 Task: Check the percentage active listings of stainless steel appliances in the last 1 year.
Action: Mouse moved to (1043, 250)
Screenshot: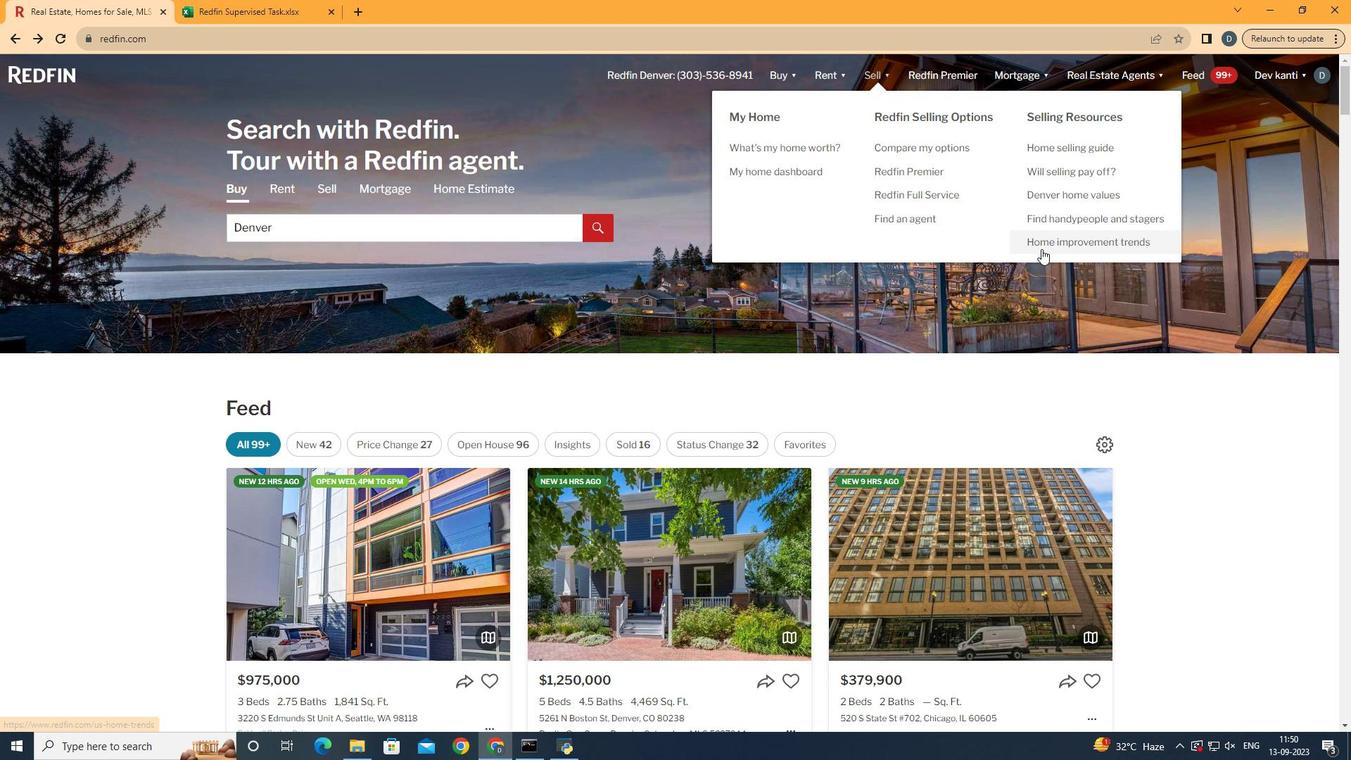 
Action: Mouse pressed left at (1043, 250)
Screenshot: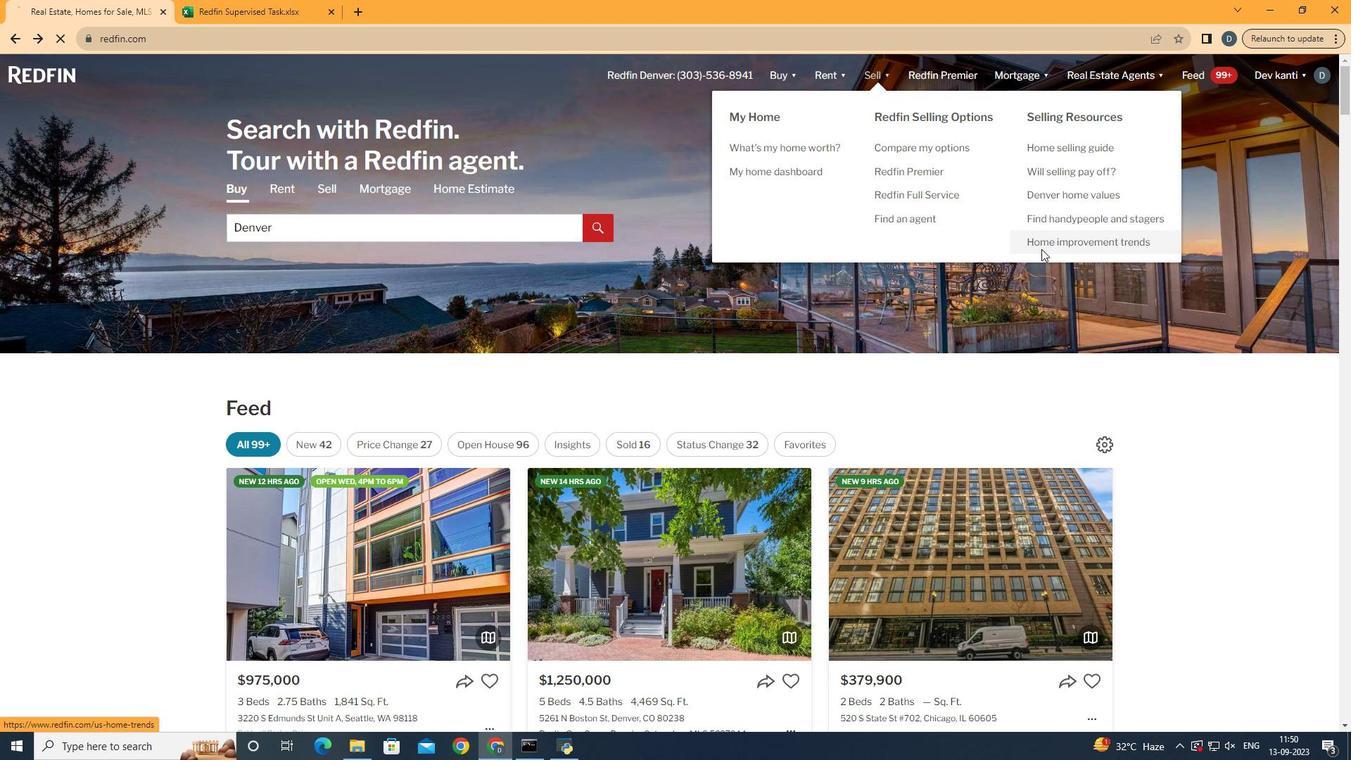 
Action: Mouse moved to (339, 263)
Screenshot: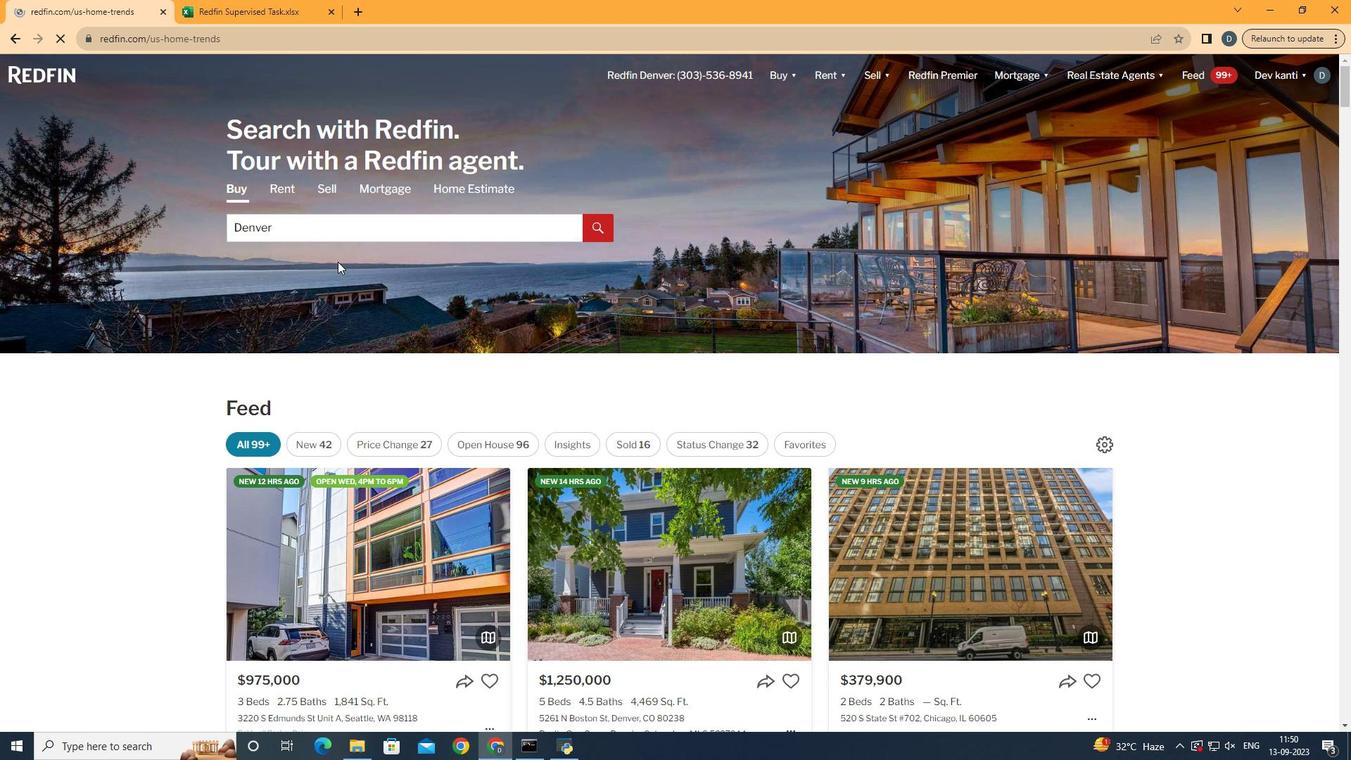 
Action: Mouse pressed left at (339, 263)
Screenshot: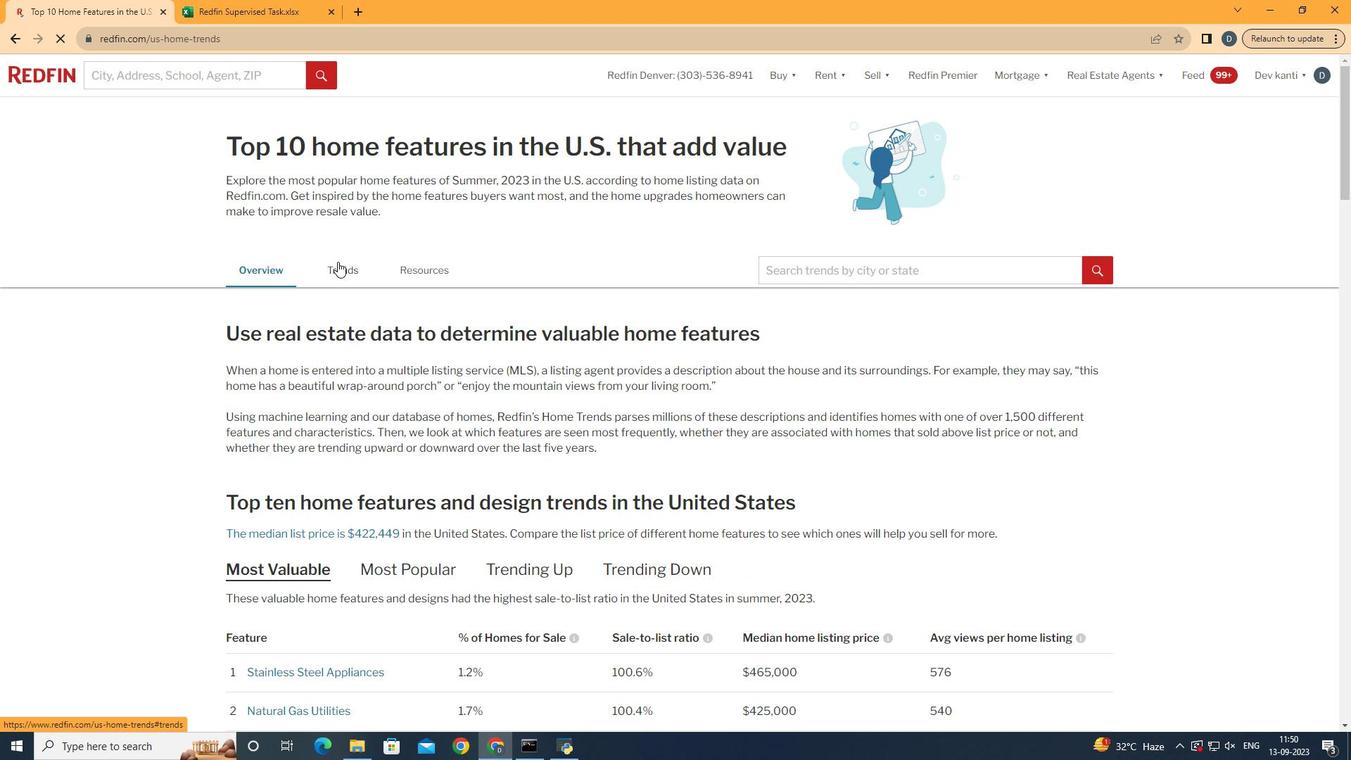 
Action: Mouse moved to (382, 355)
Screenshot: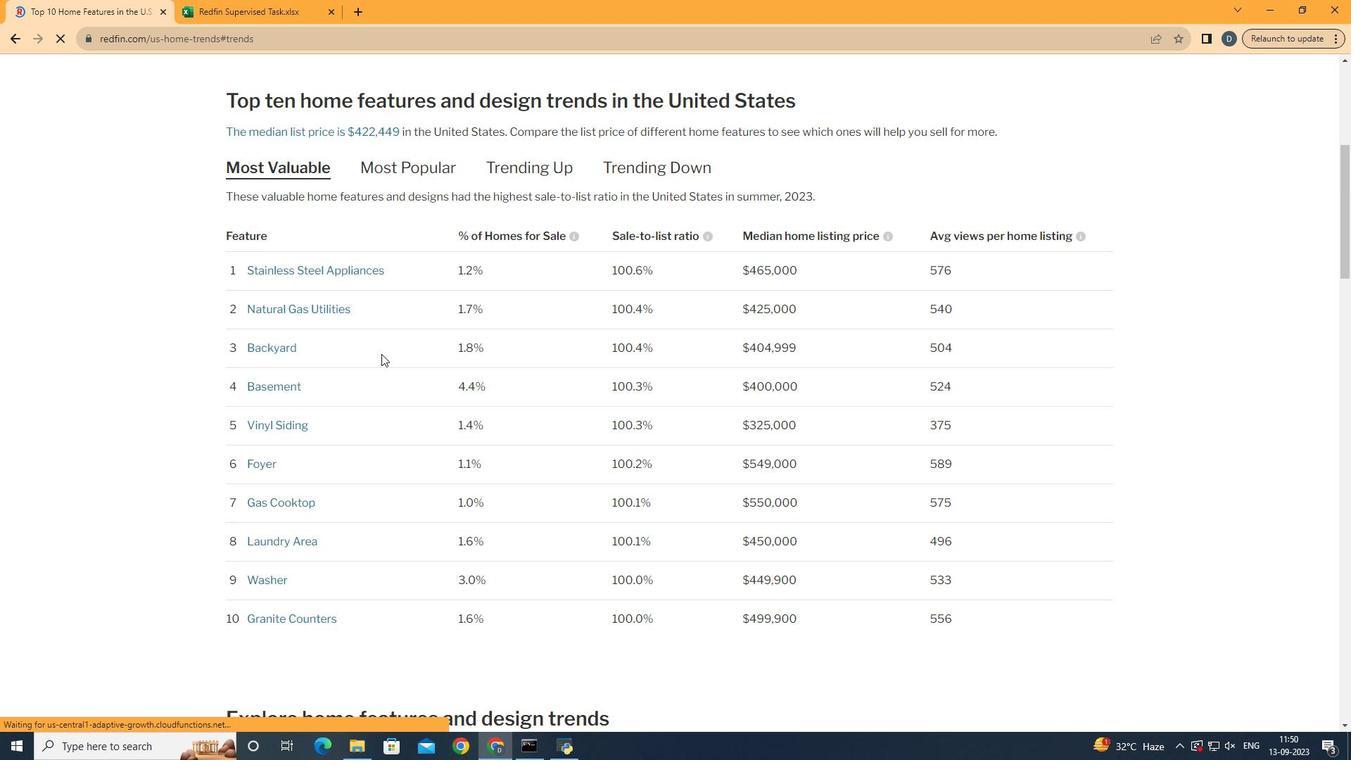 
Action: Mouse scrolled (382, 354) with delta (0, 0)
Screenshot: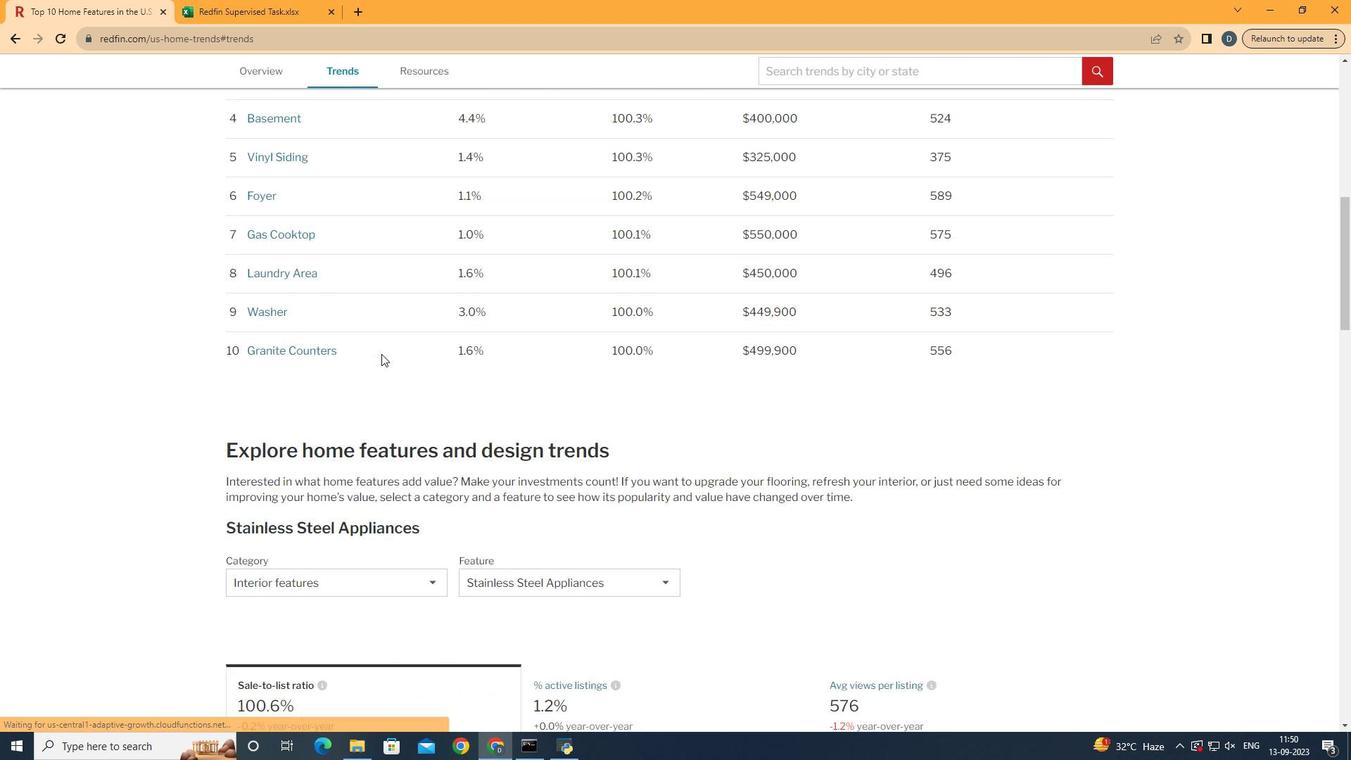 
Action: Mouse scrolled (382, 354) with delta (0, 0)
Screenshot: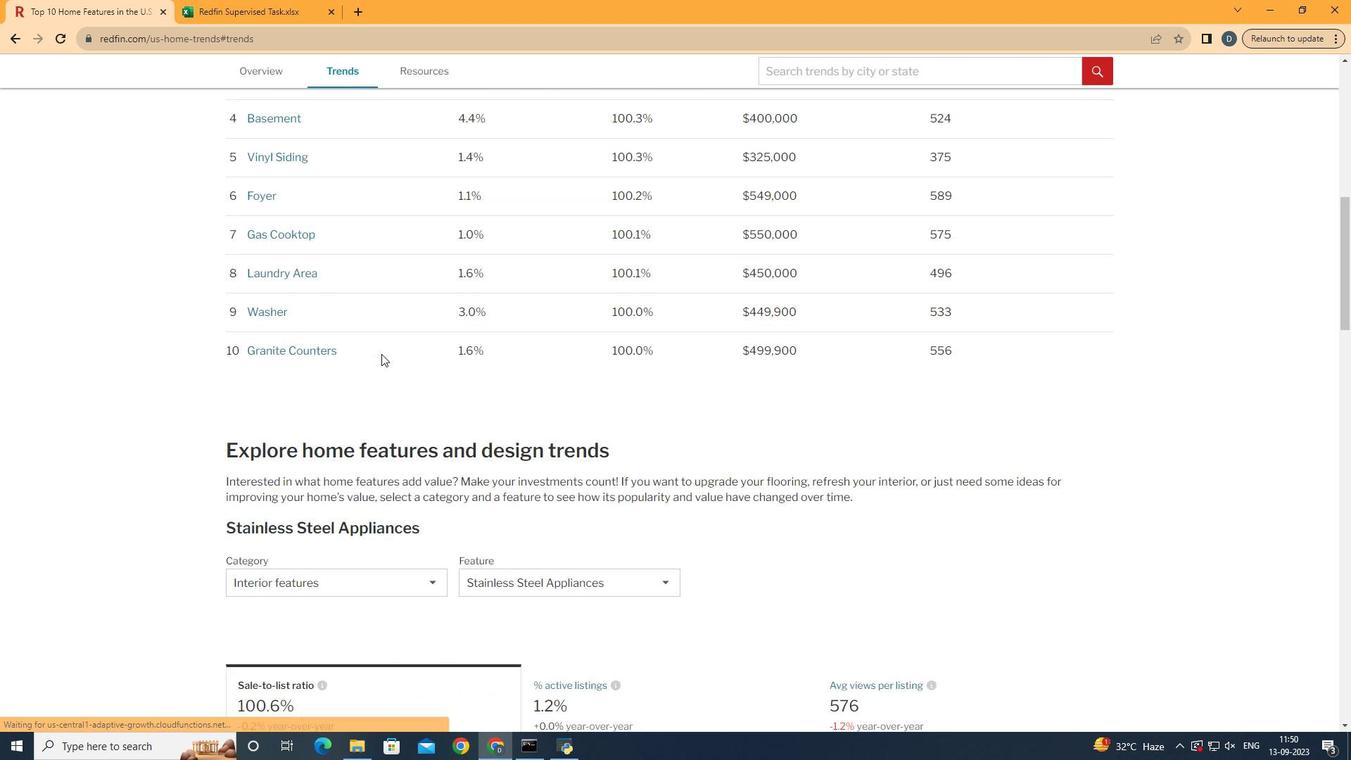 
Action: Mouse scrolled (382, 354) with delta (0, 0)
Screenshot: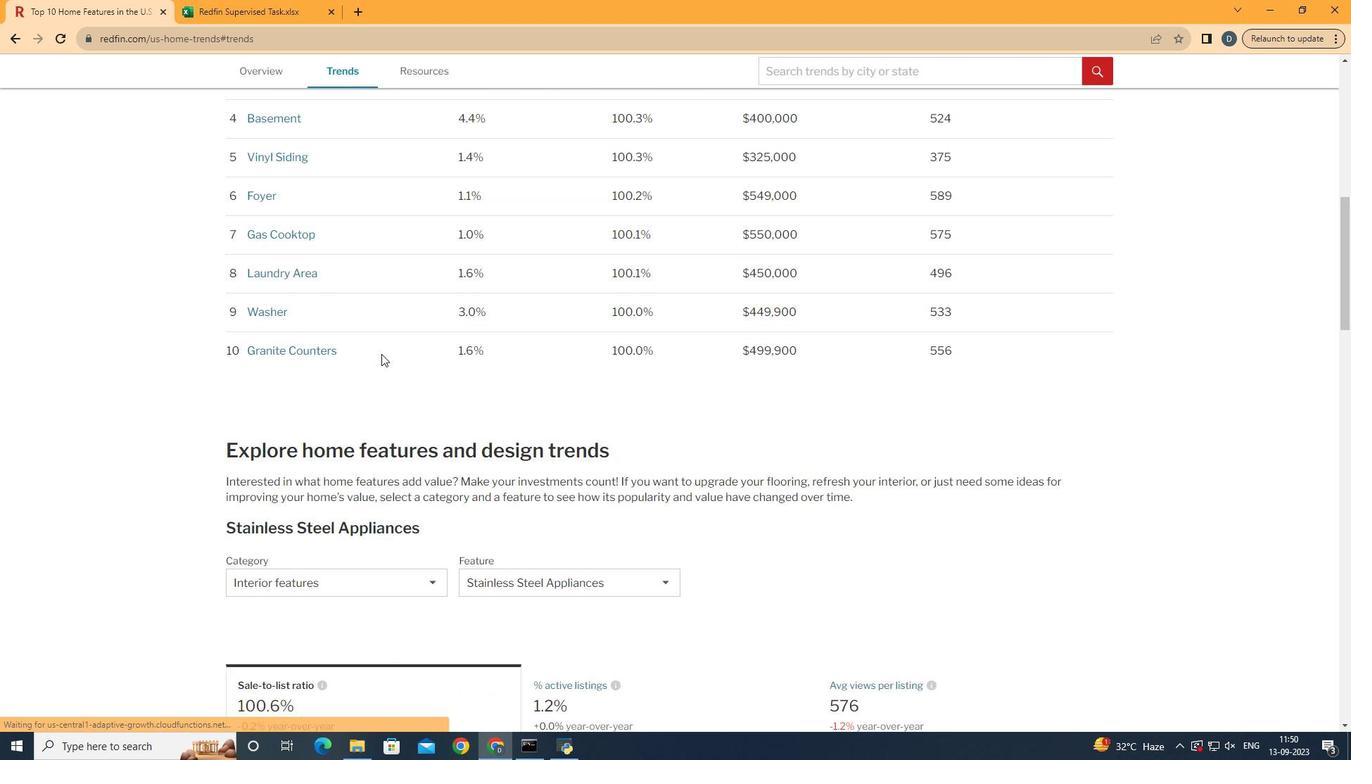 
Action: Mouse scrolled (382, 354) with delta (0, 0)
Screenshot: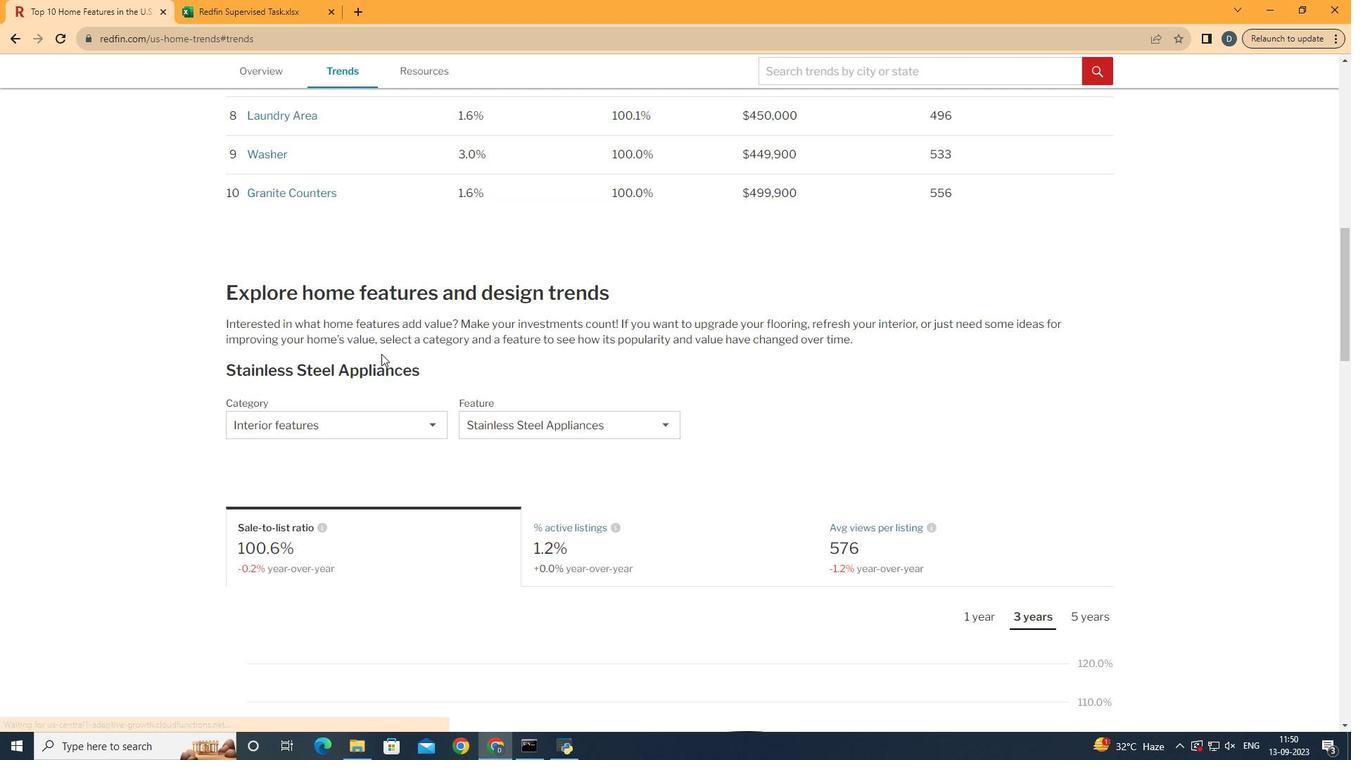 
Action: Mouse scrolled (382, 354) with delta (0, 0)
Screenshot: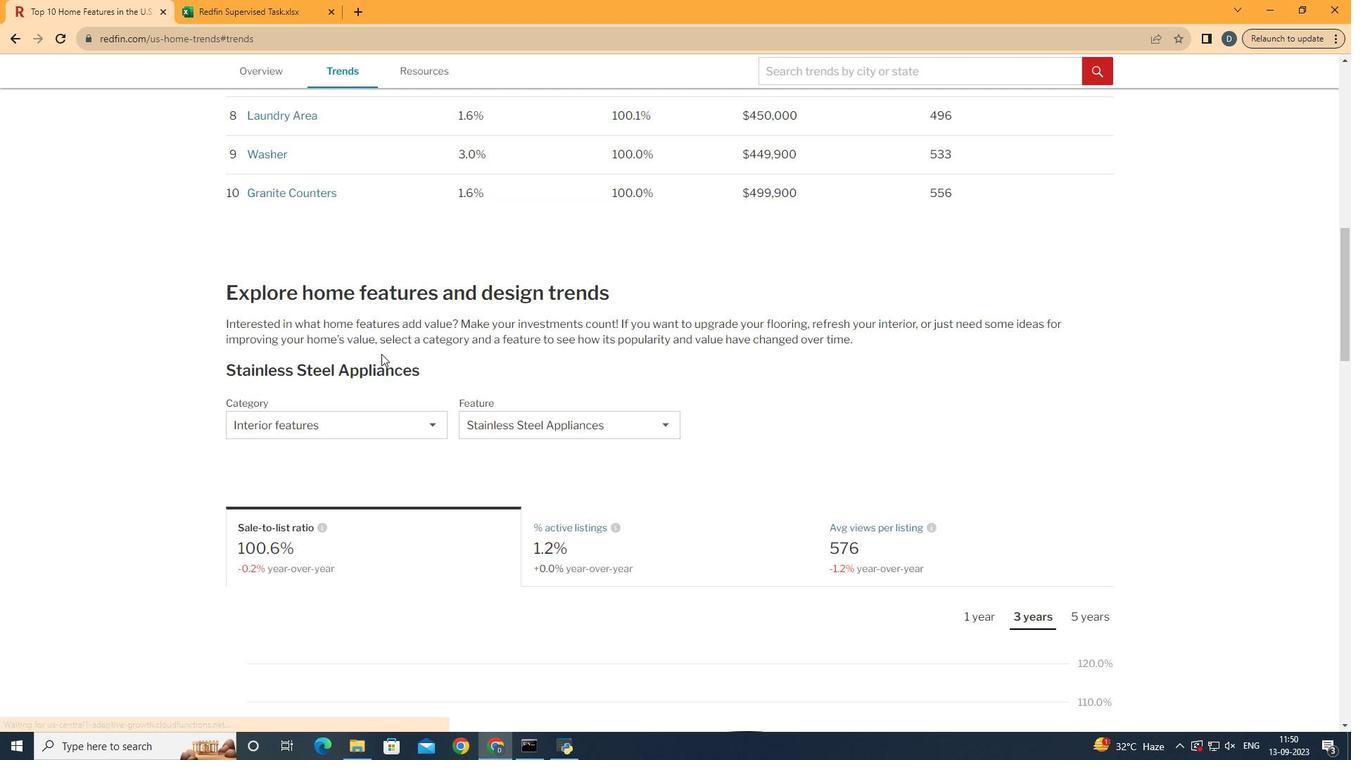 
Action: Mouse scrolled (382, 354) with delta (0, 0)
Screenshot: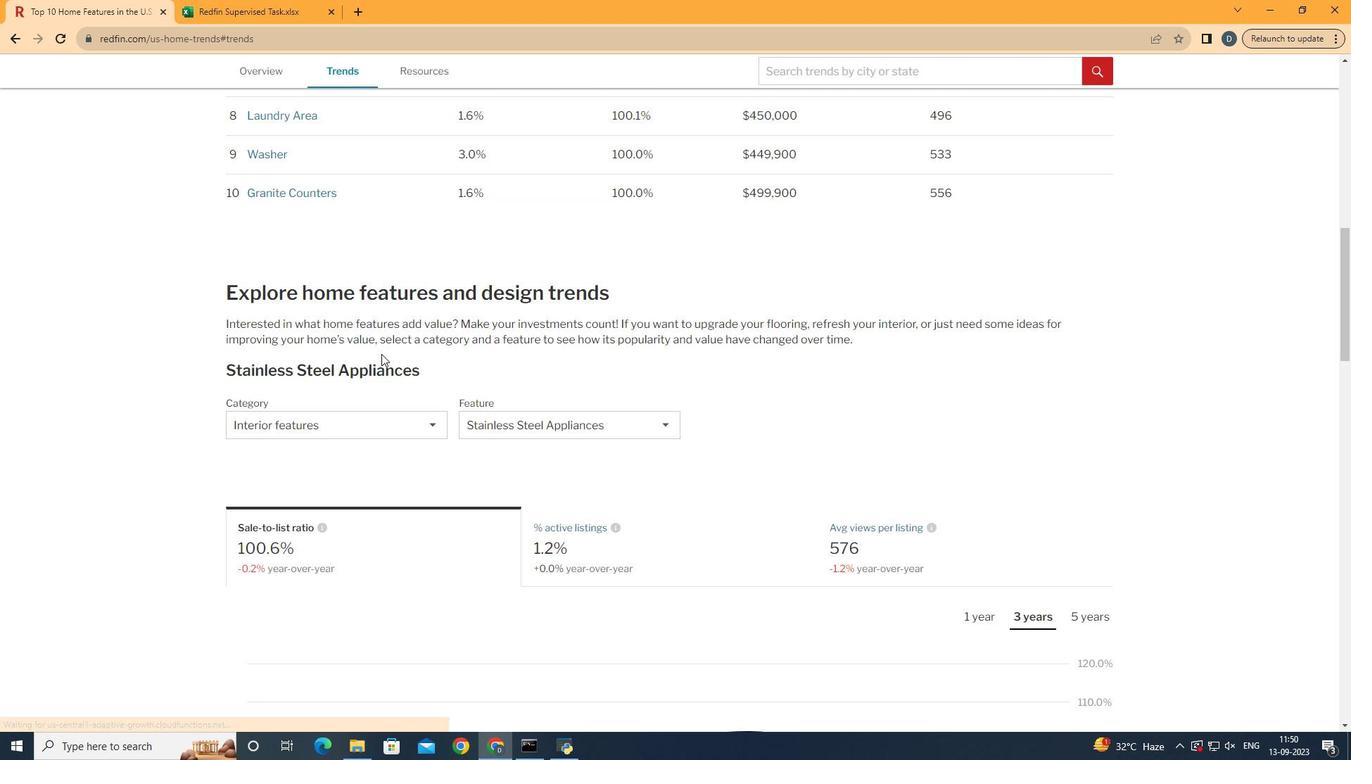 
Action: Mouse scrolled (382, 354) with delta (0, 0)
Screenshot: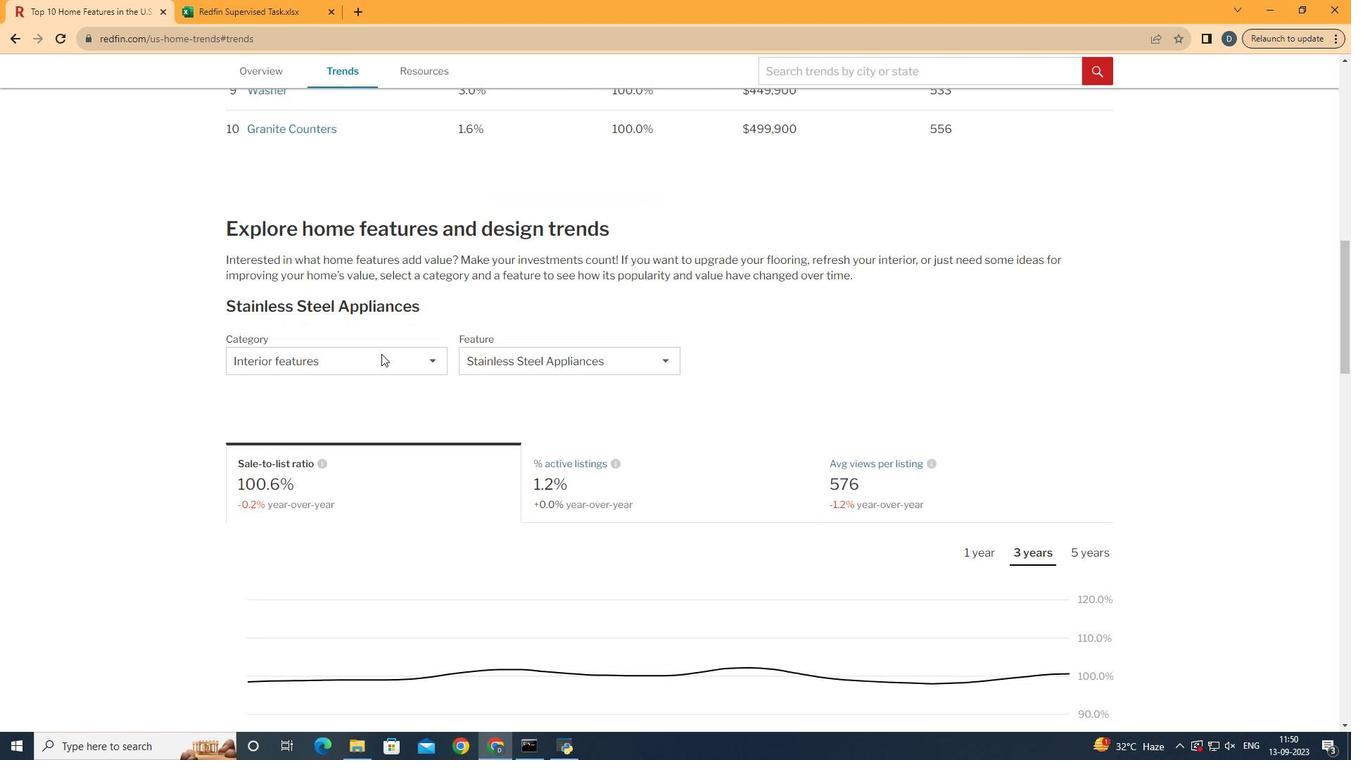 
Action: Mouse moved to (383, 355)
Screenshot: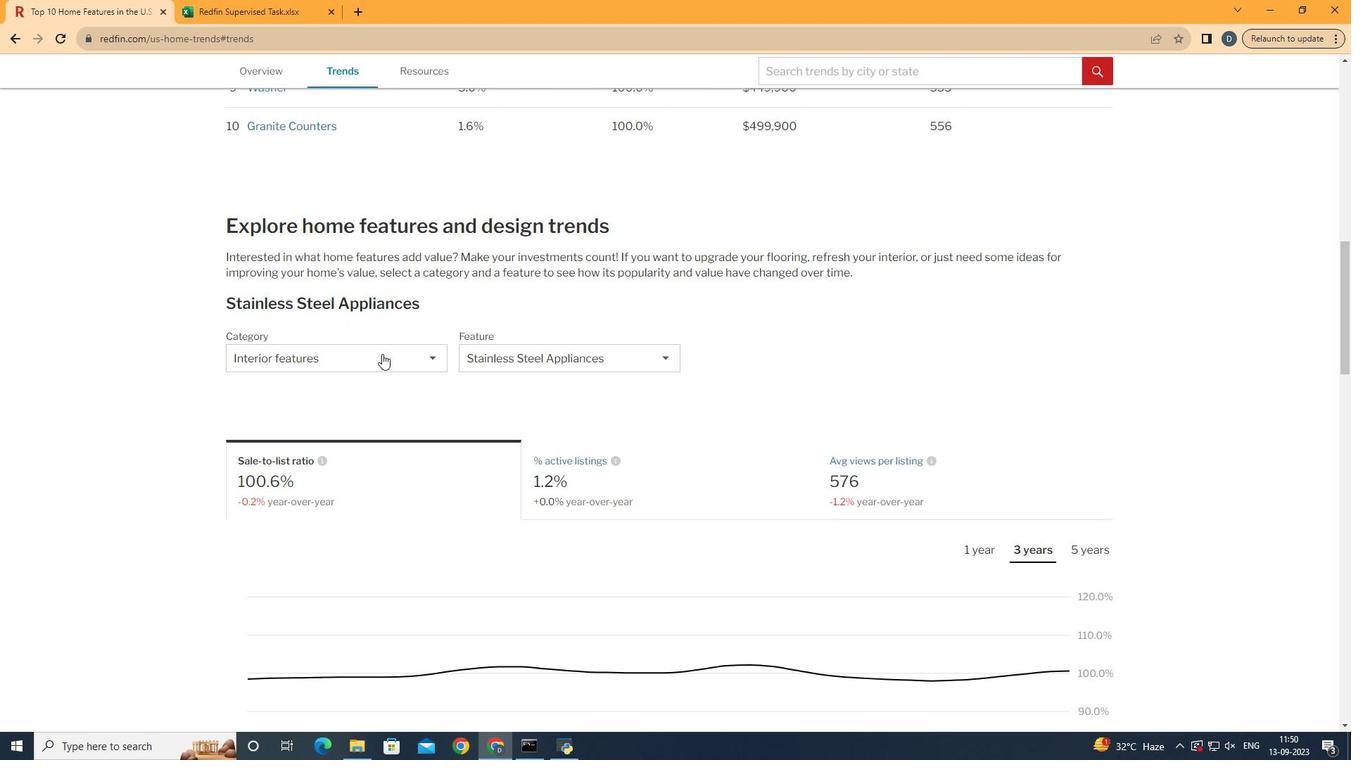 
Action: Mouse pressed left at (383, 355)
Screenshot: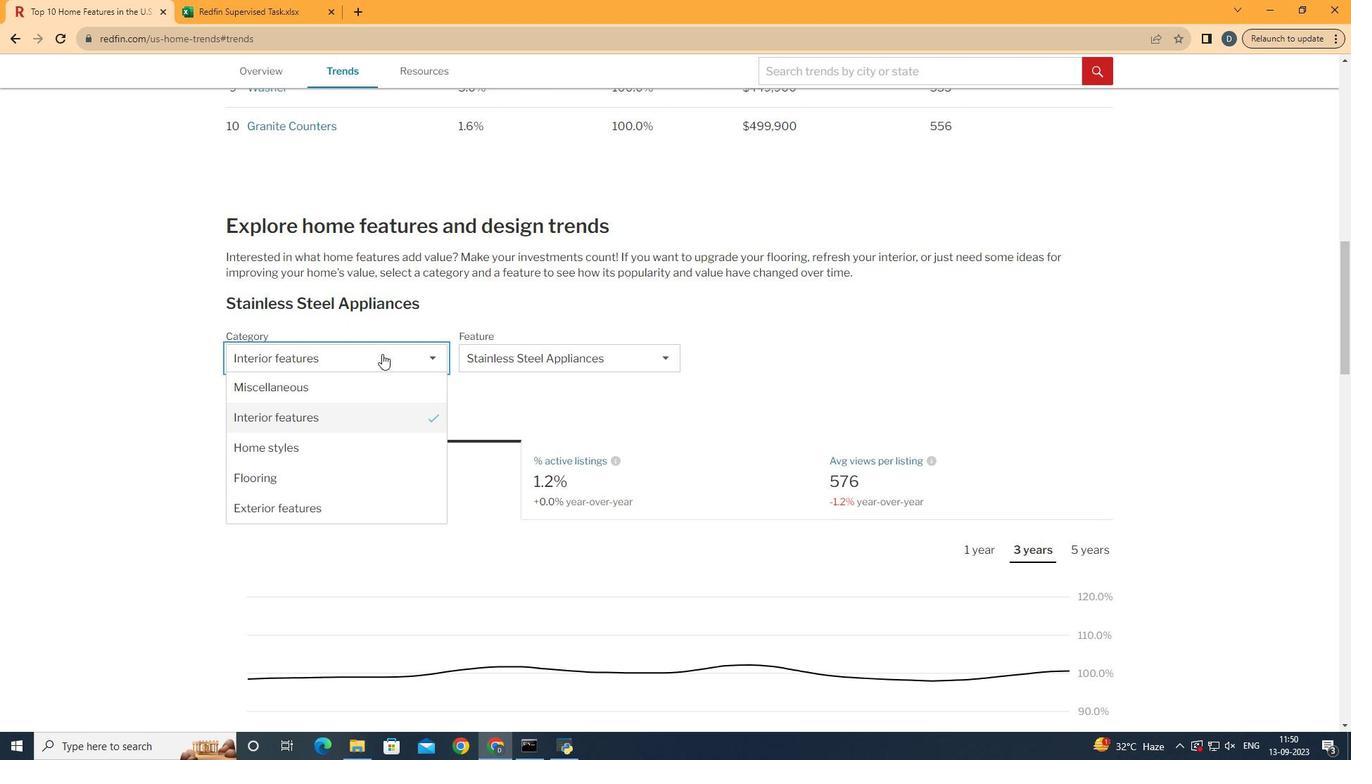 
Action: Mouse moved to (378, 417)
Screenshot: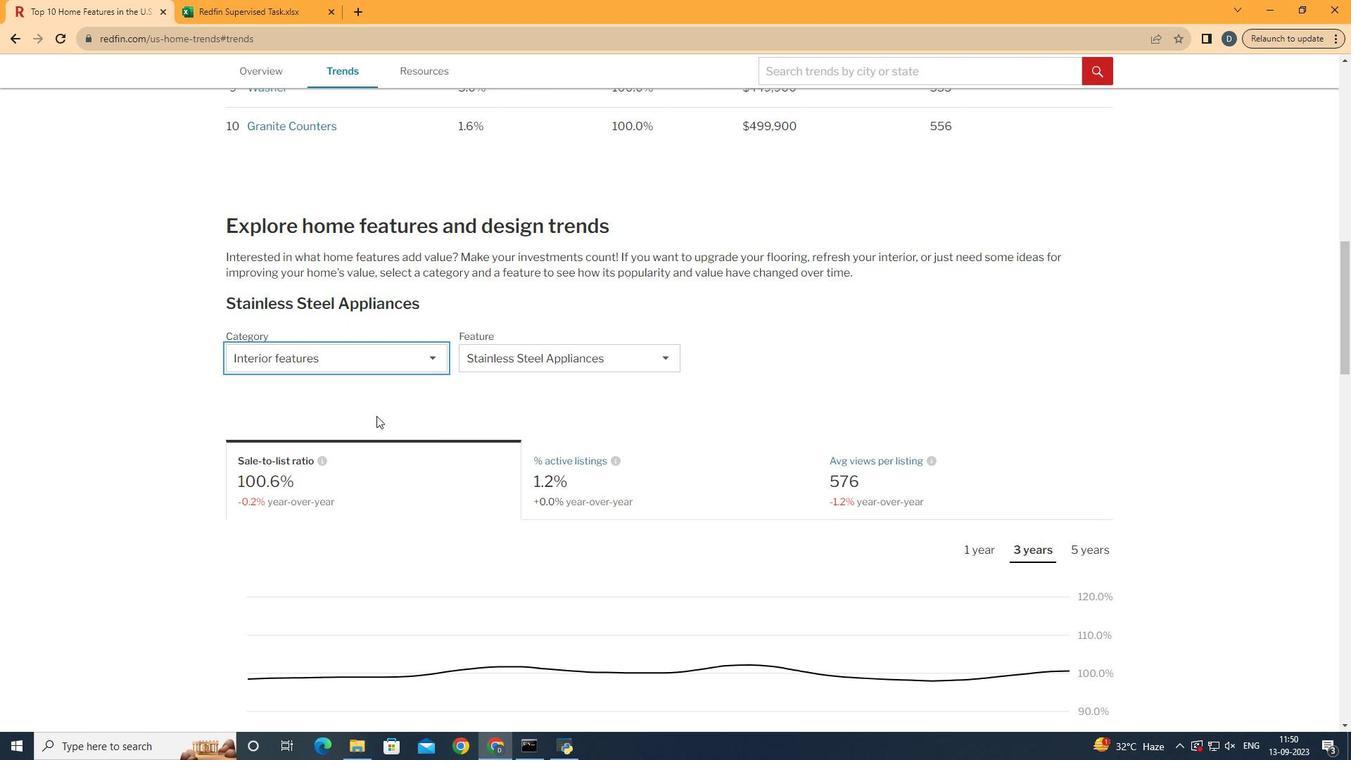 
Action: Mouse pressed left at (378, 417)
Screenshot: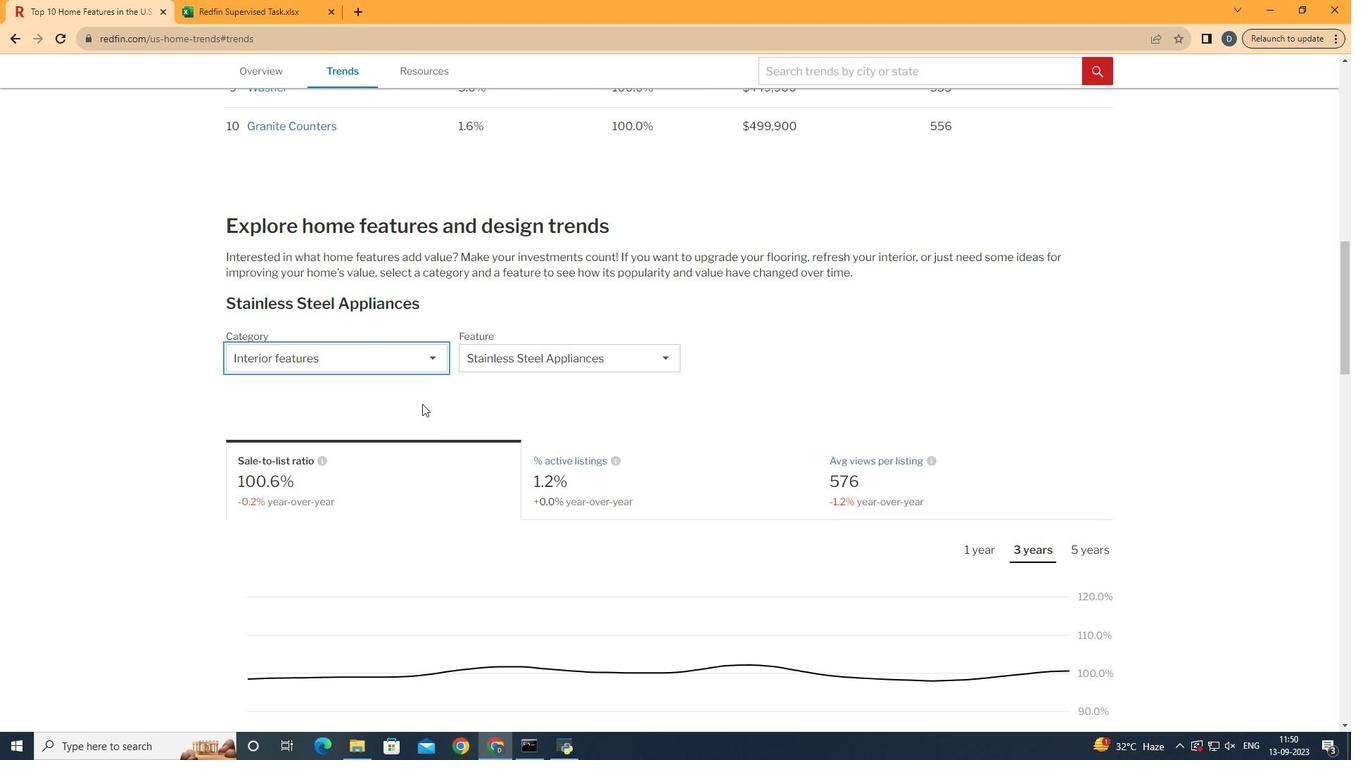 
Action: Mouse moved to (532, 361)
Screenshot: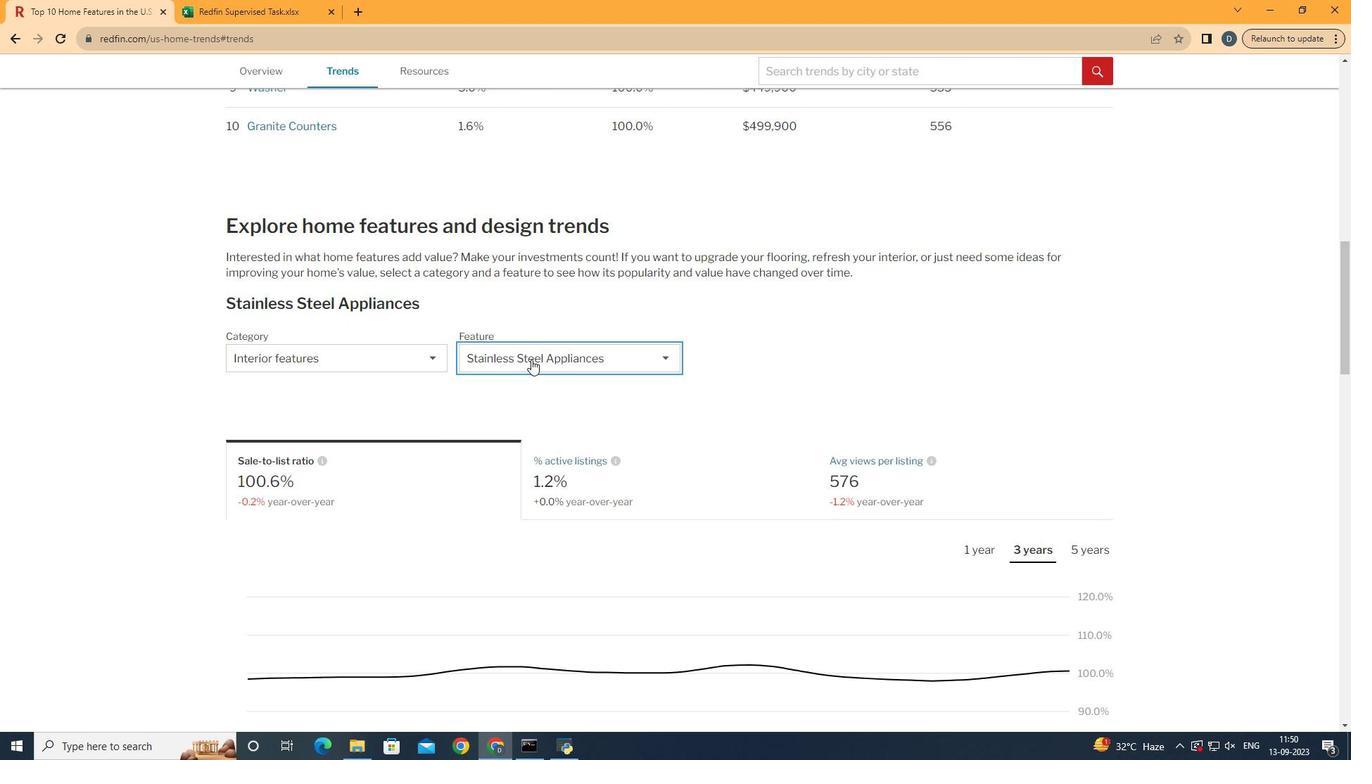 
Action: Mouse pressed left at (532, 361)
Screenshot: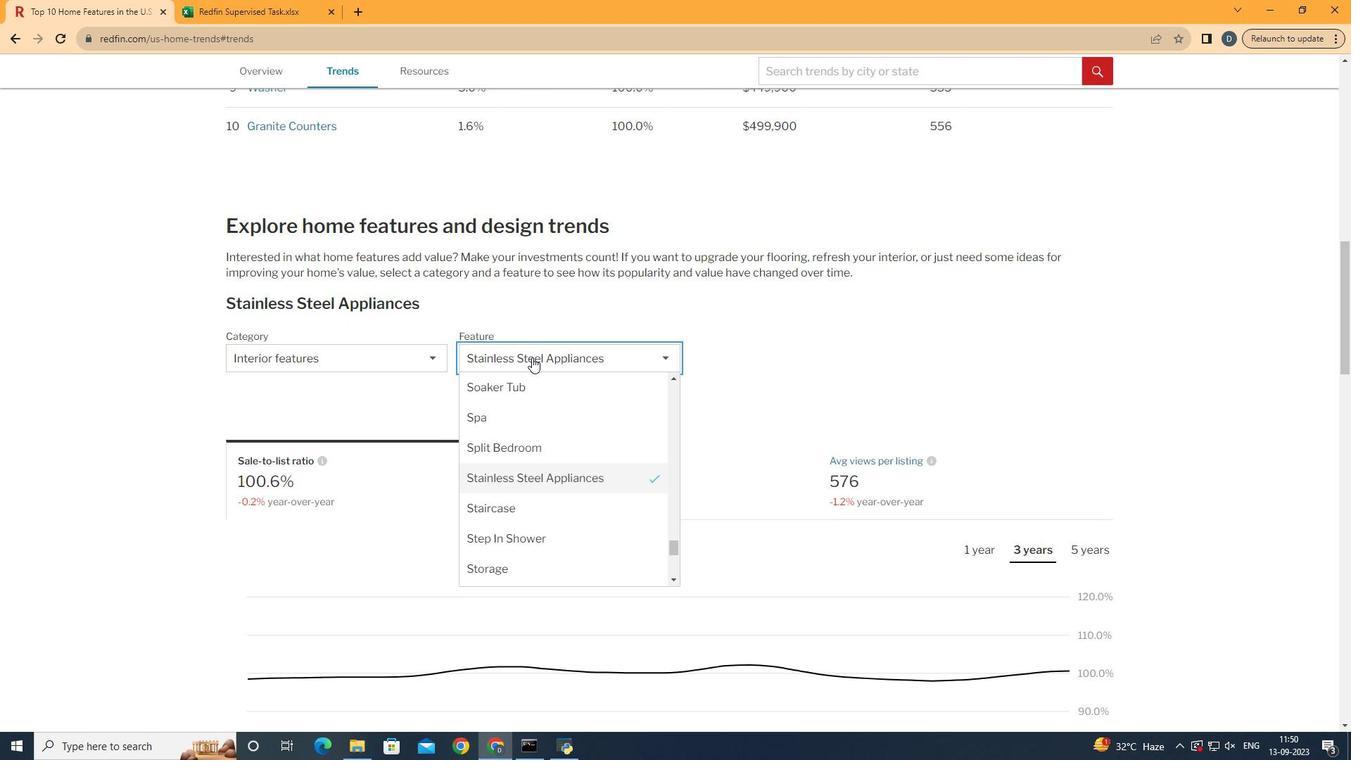 
Action: Mouse moved to (583, 490)
Screenshot: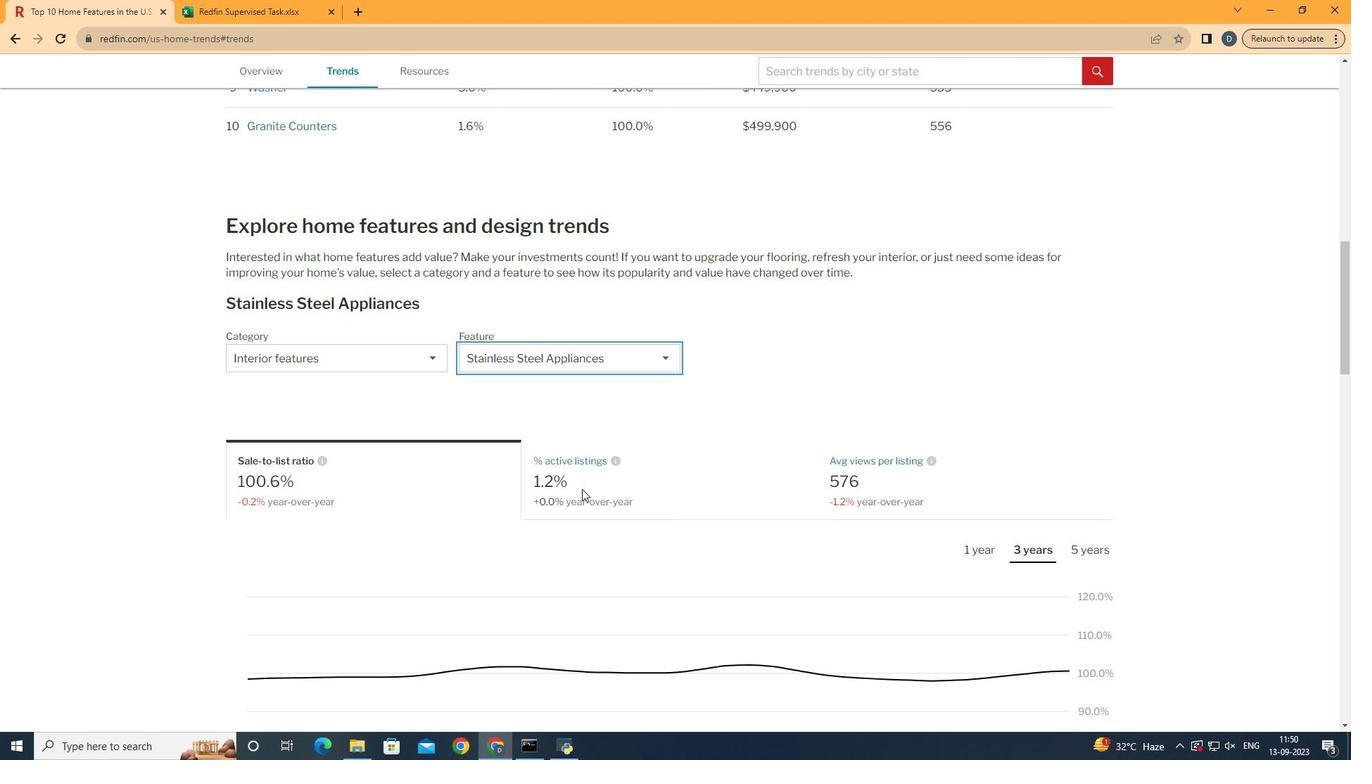 
Action: Mouse pressed left at (583, 490)
Screenshot: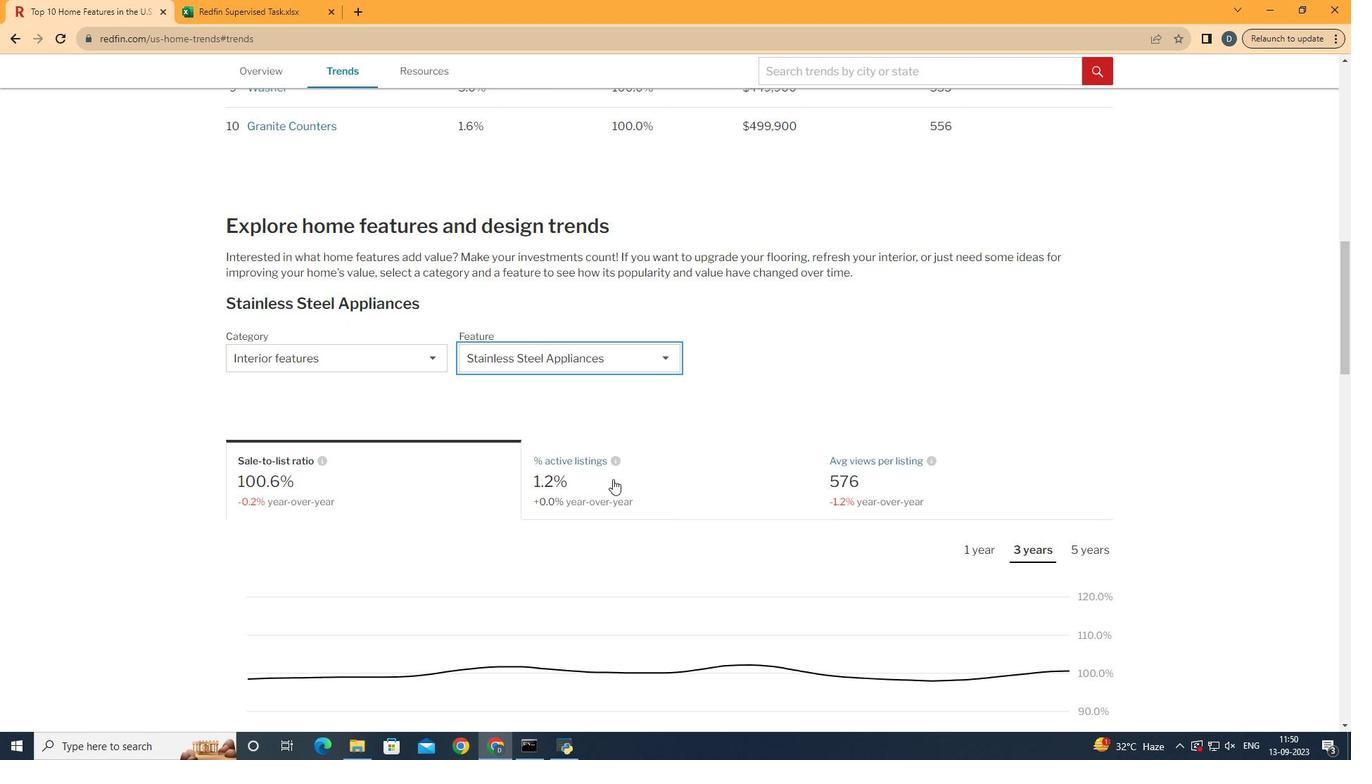 
Action: Mouse moved to (852, 382)
Screenshot: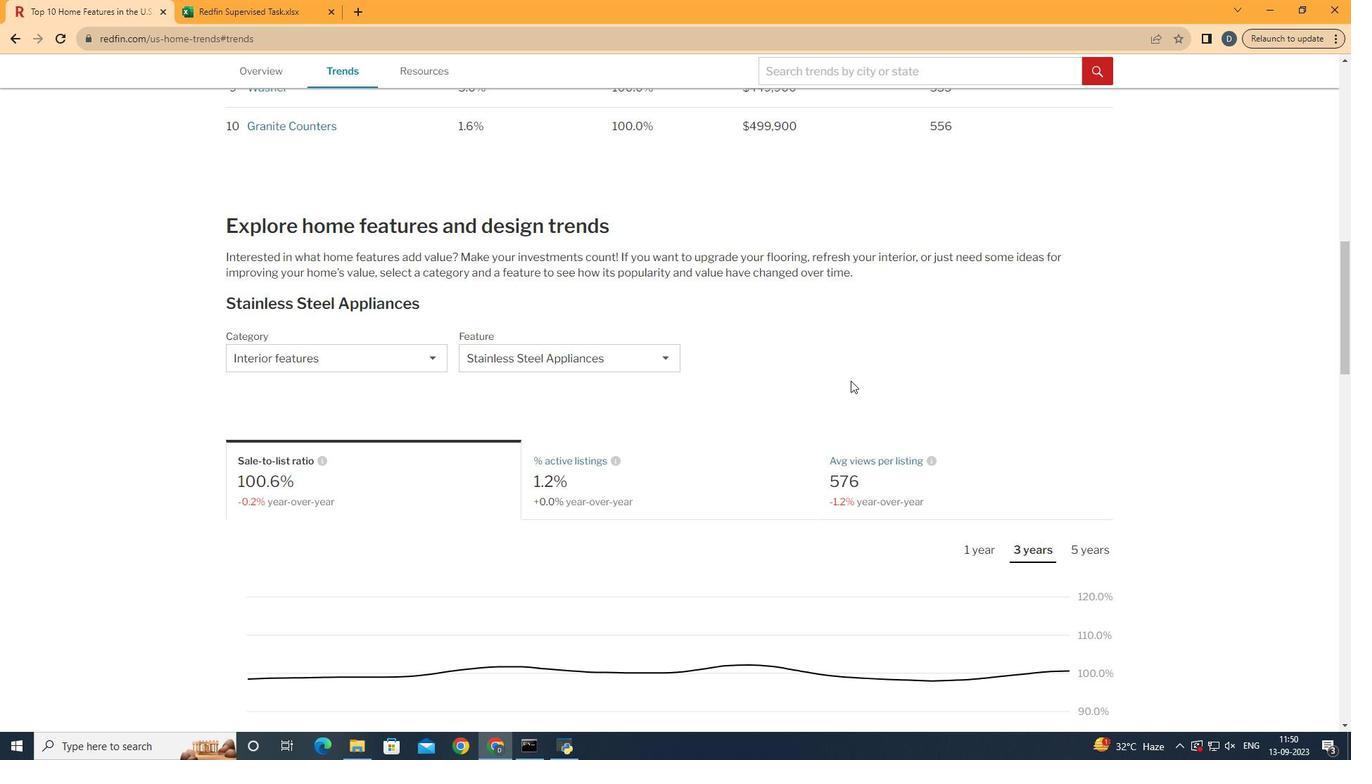 
Action: Mouse pressed left at (852, 382)
Screenshot: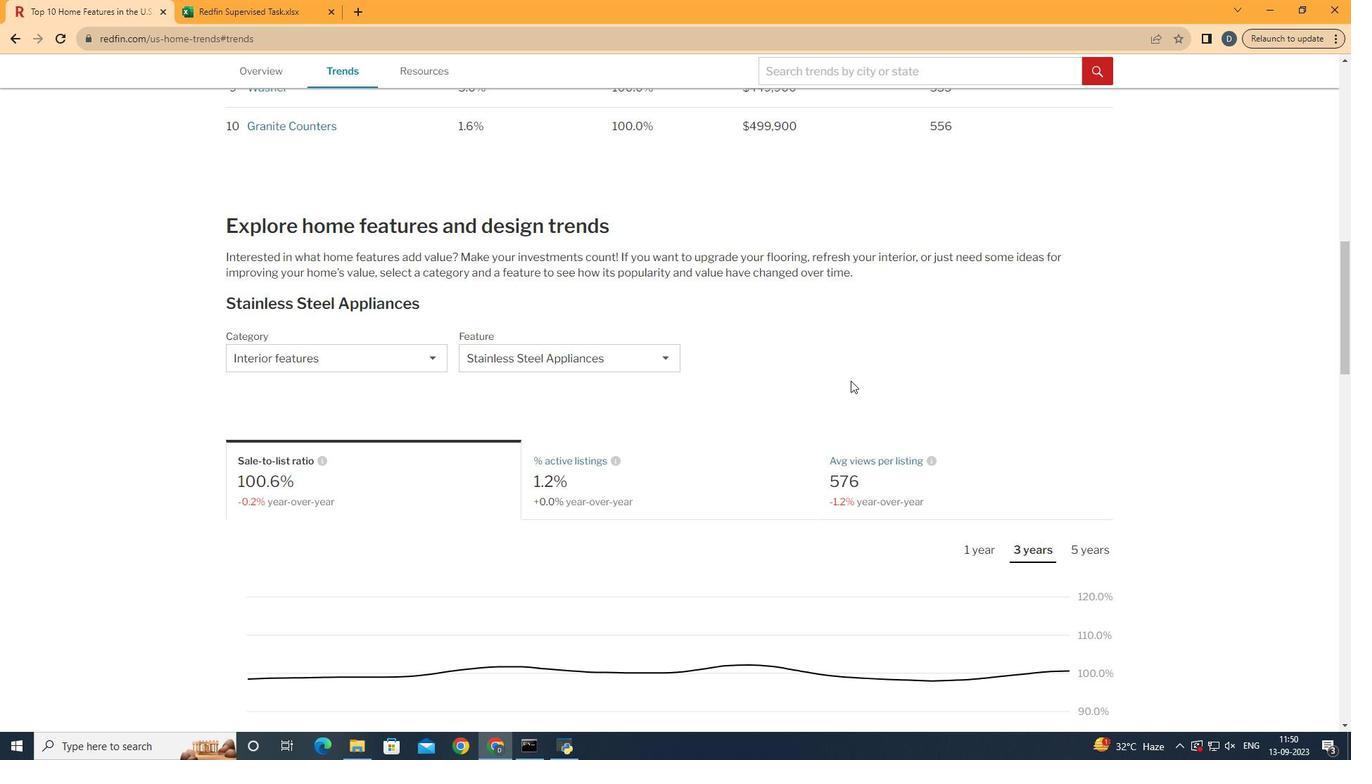 
Action: Mouse moved to (862, 378)
Screenshot: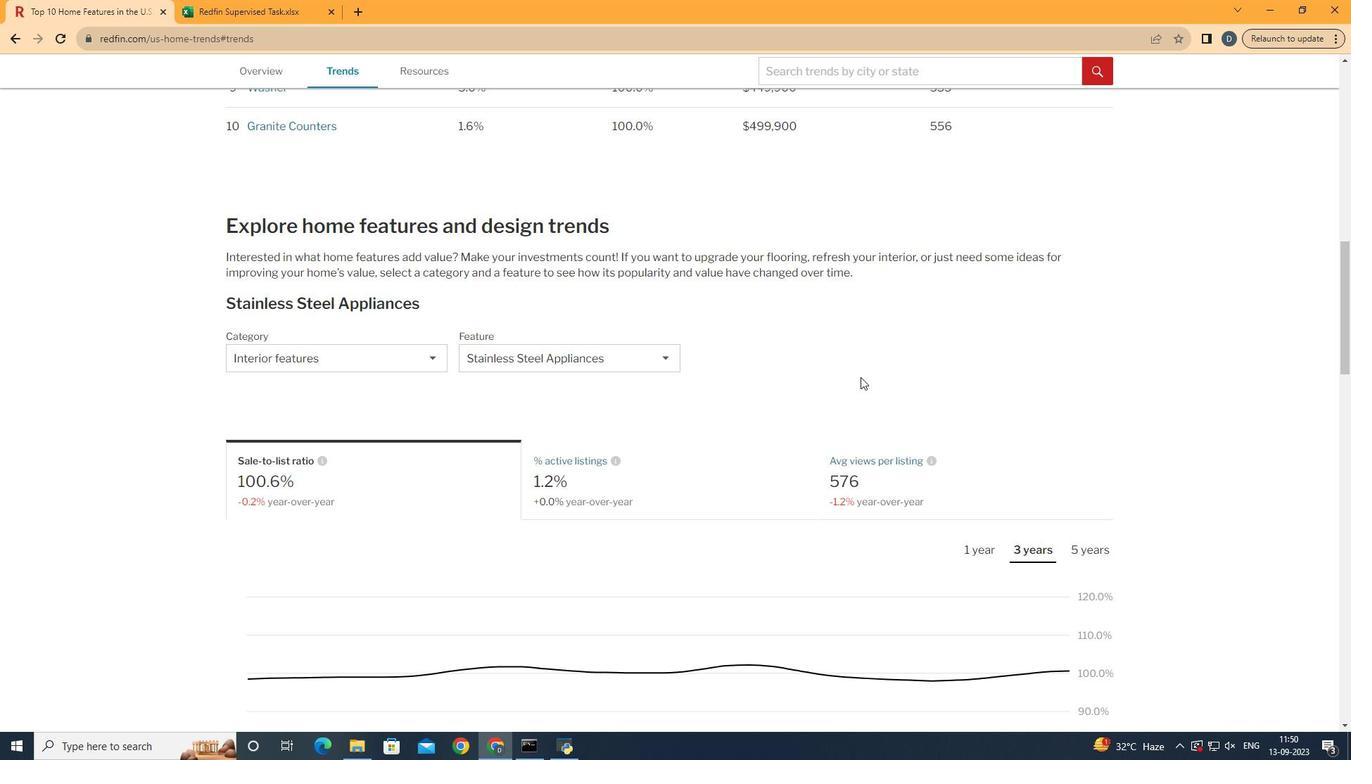 
Action: Mouse scrolled (862, 378) with delta (0, 0)
Screenshot: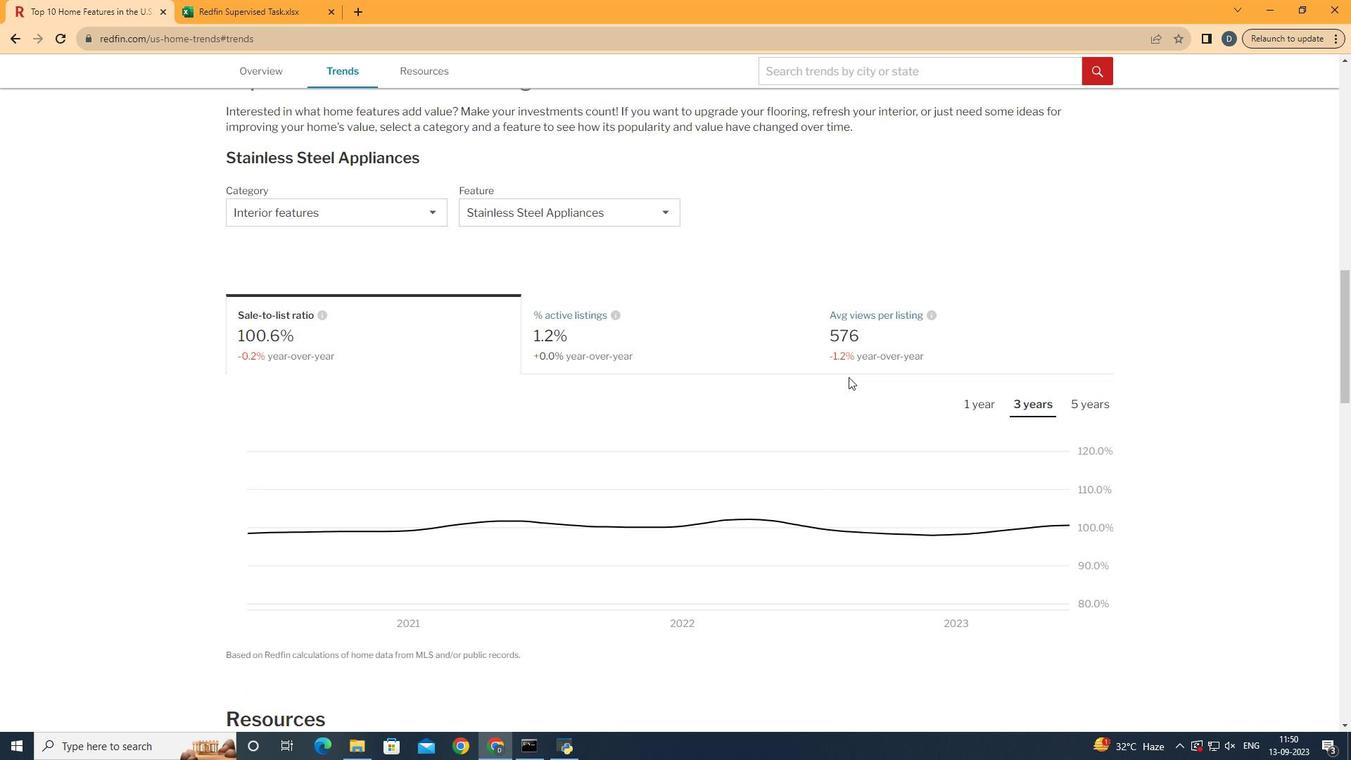 
Action: Mouse scrolled (862, 378) with delta (0, 0)
Screenshot: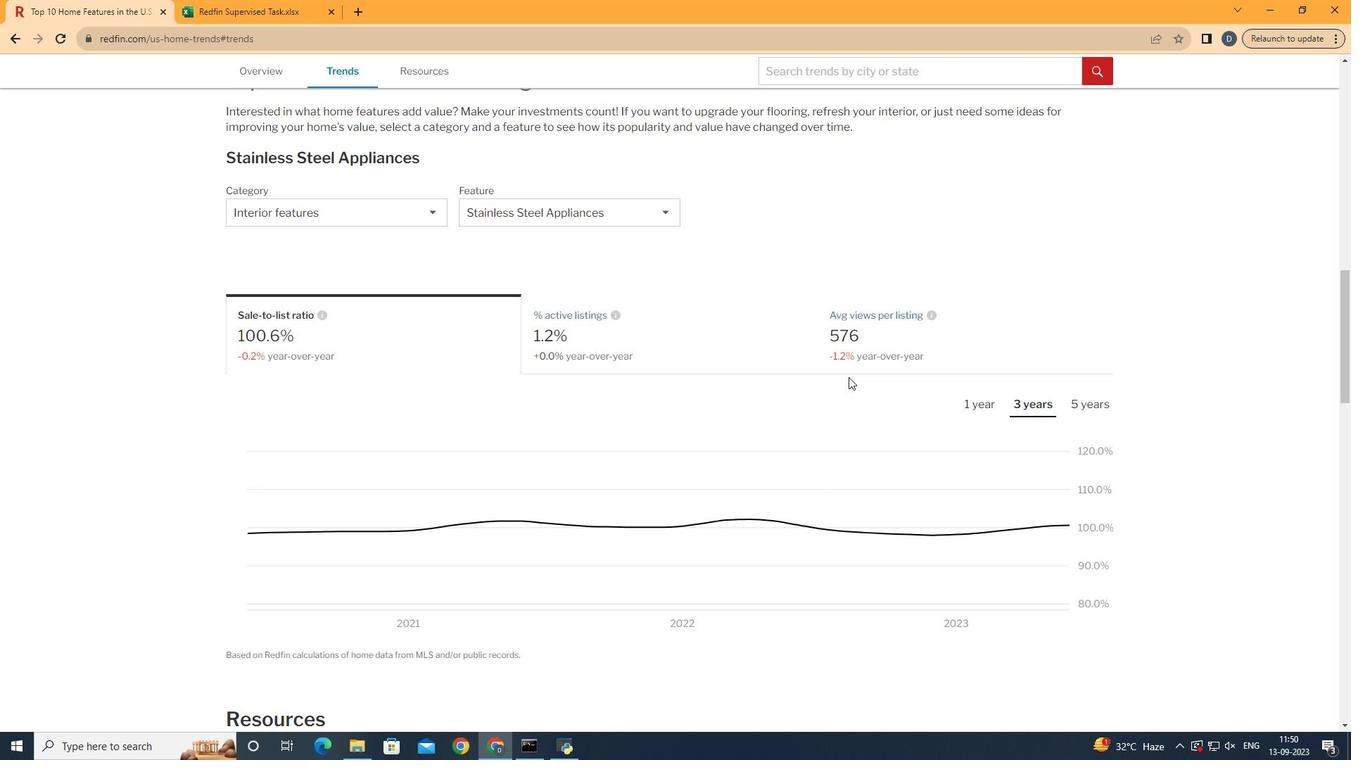 
Action: Mouse scrolled (862, 378) with delta (0, 0)
Screenshot: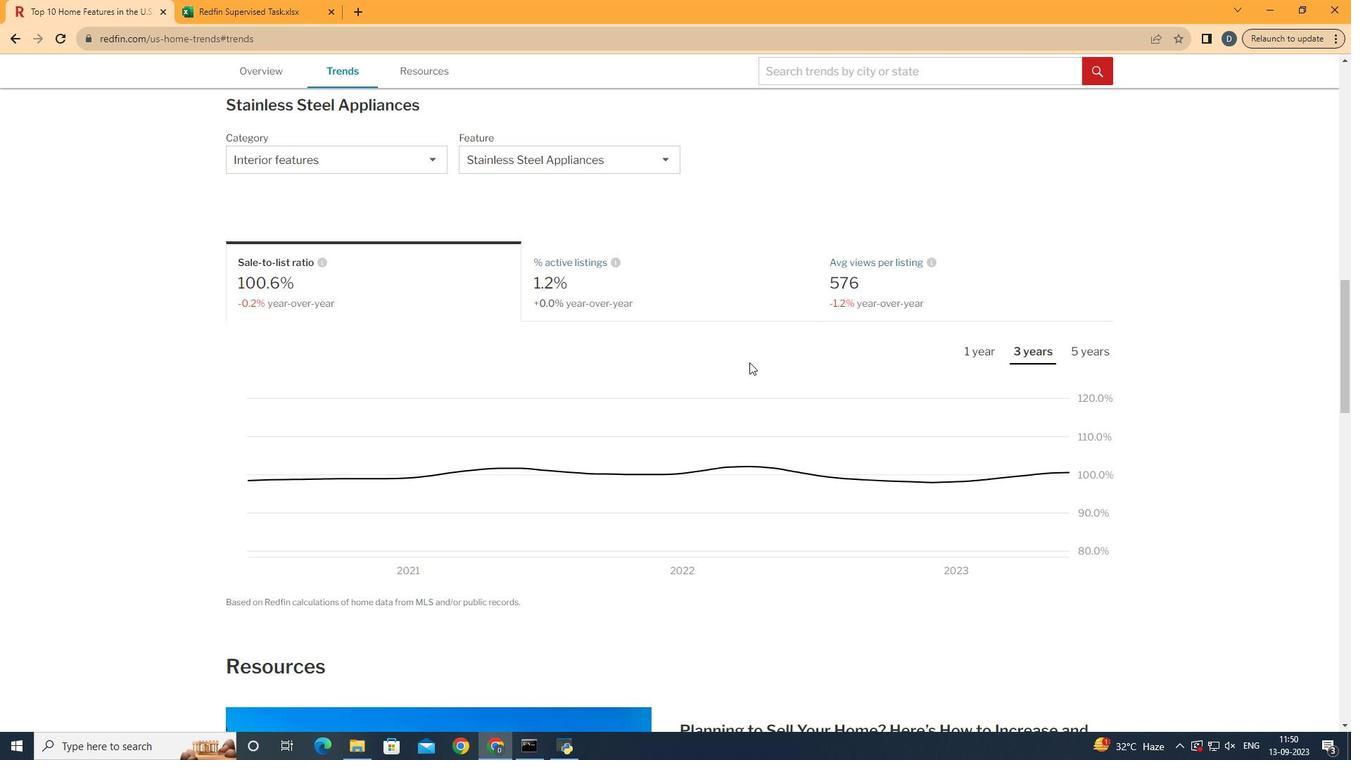 
Action: Mouse moved to (729, 269)
Screenshot: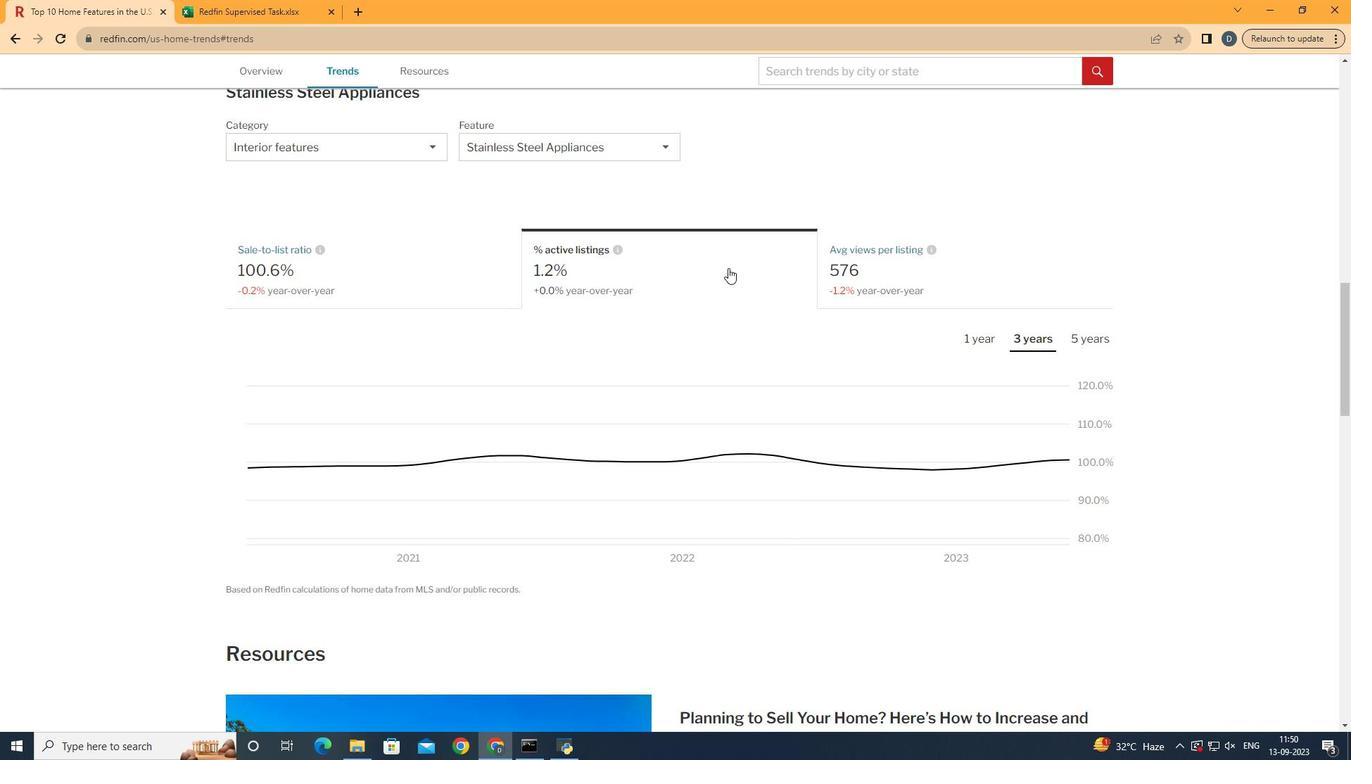 
Action: Mouse pressed left at (729, 269)
Screenshot: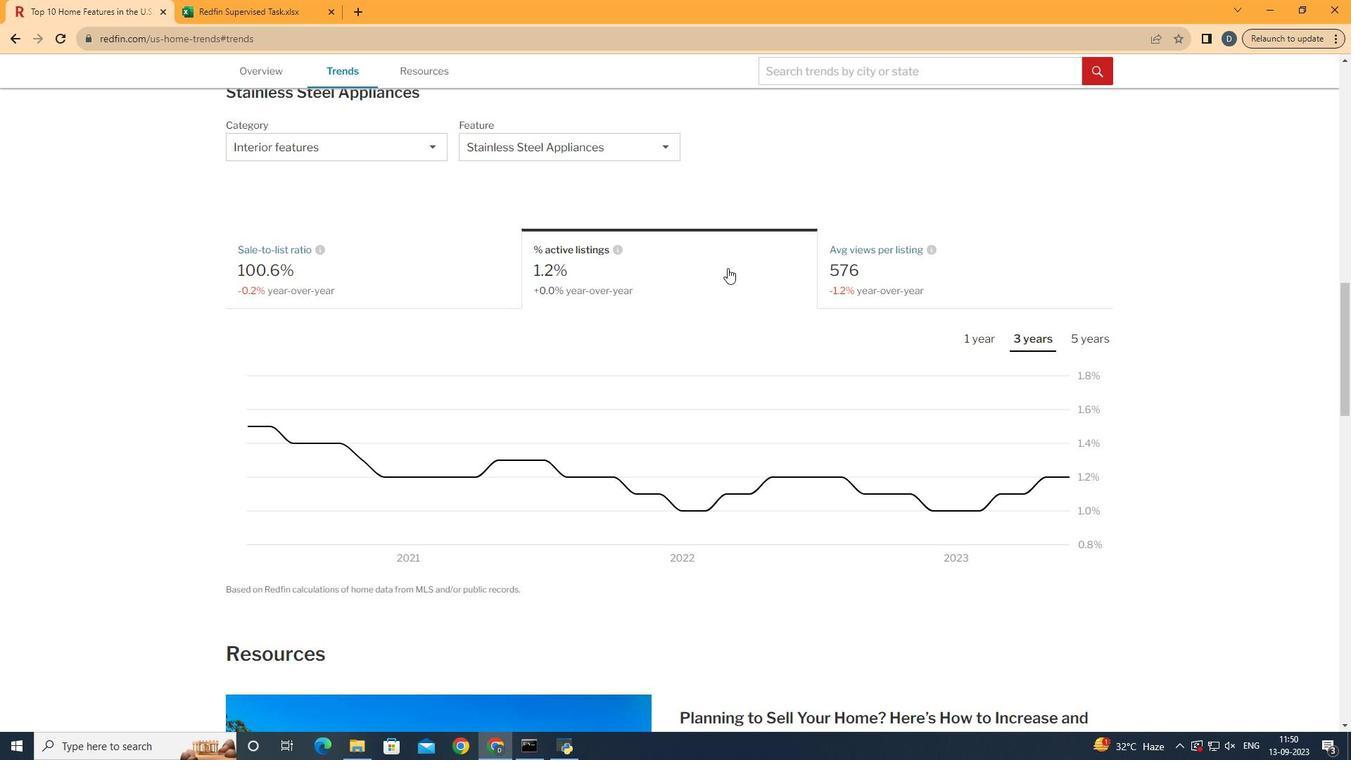 
Action: Mouse moved to (986, 337)
Screenshot: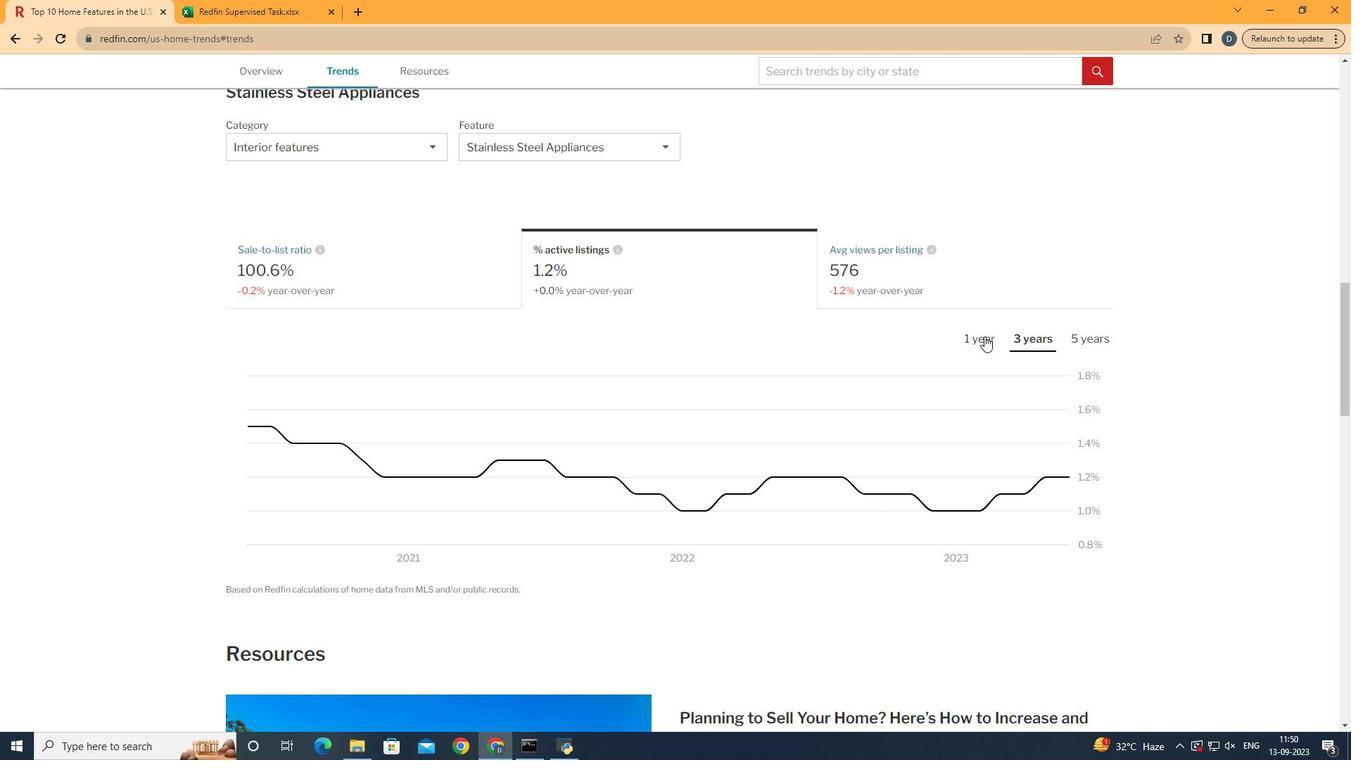 
Action: Mouse pressed left at (986, 337)
Screenshot: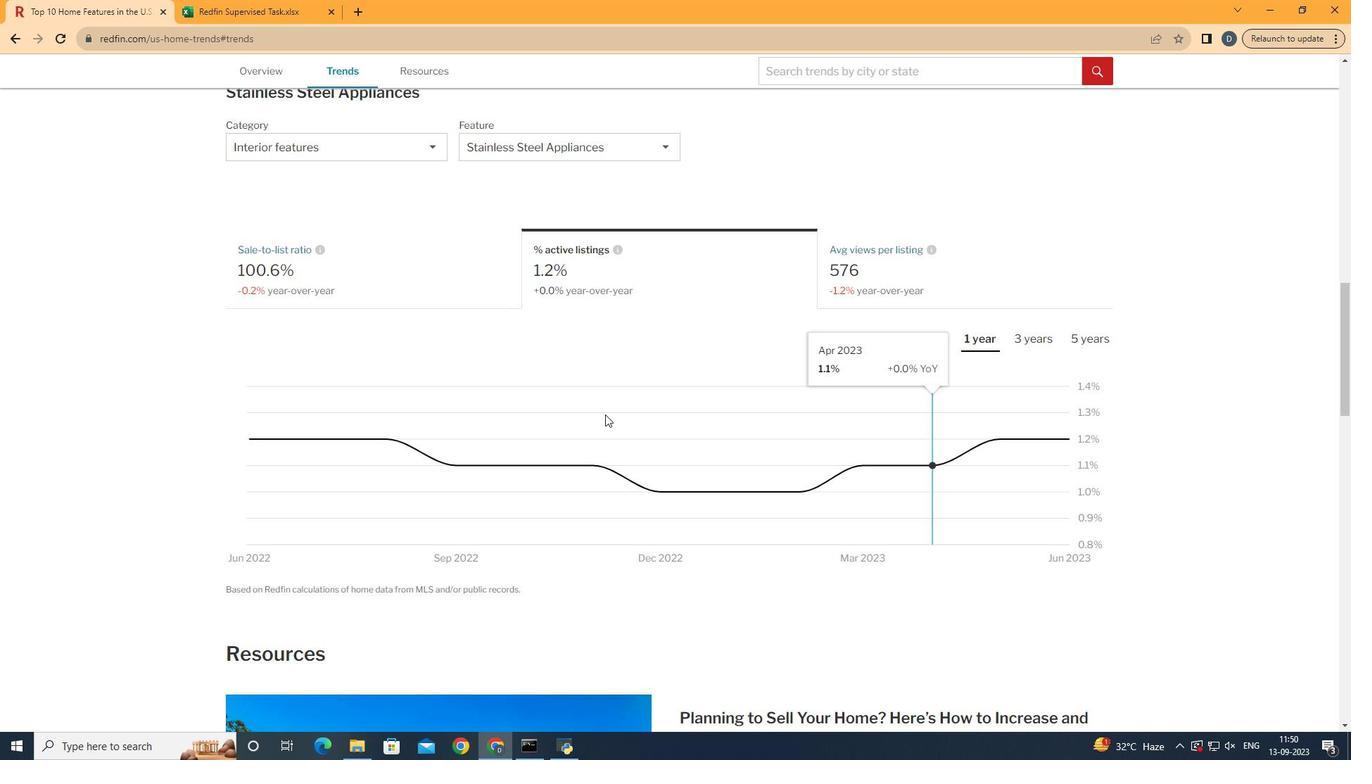 
Action: Mouse moved to (1095, 468)
Screenshot: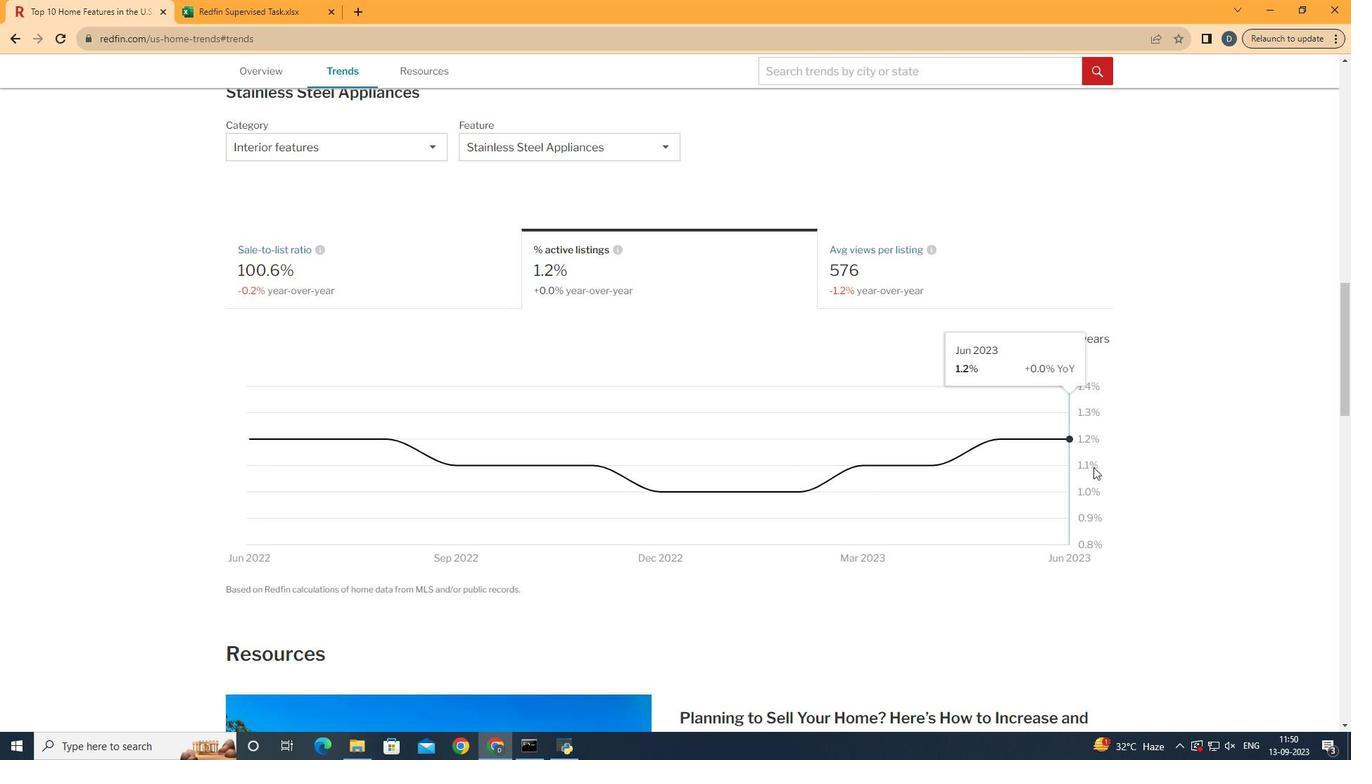 
